 Task: Apply the theme  ""Simple Dark"".
Action: Mouse moved to (206, 74)
Screenshot: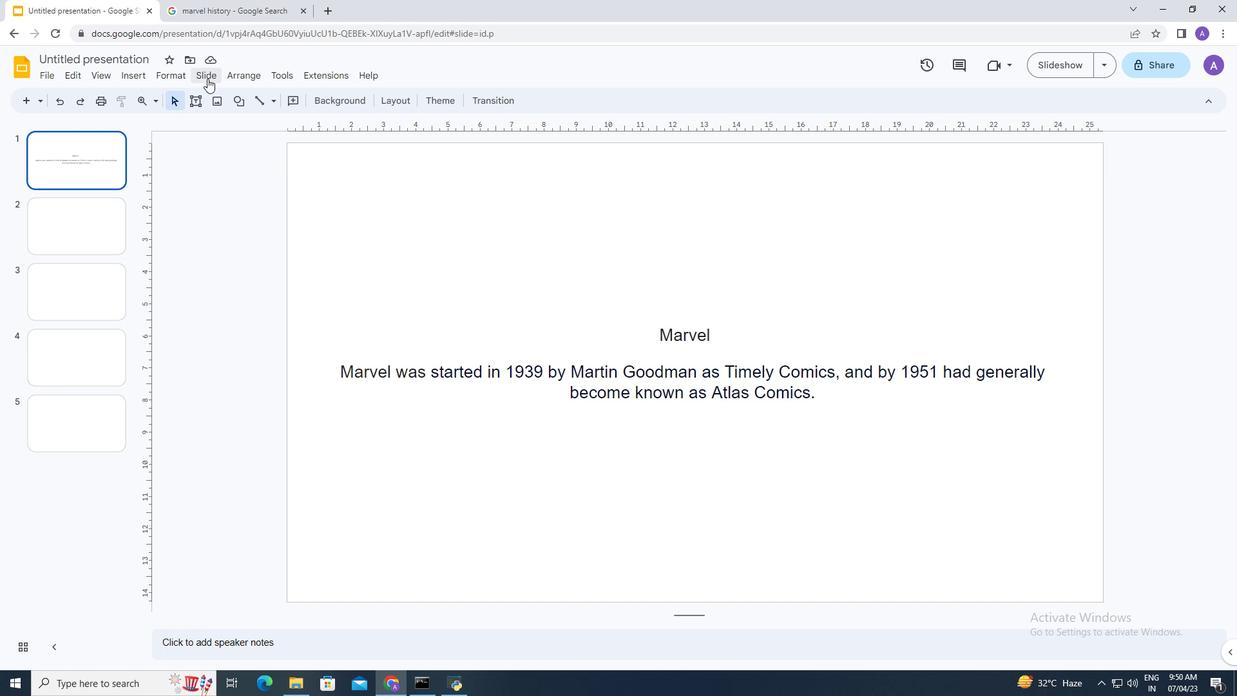 
Action: Mouse pressed left at (206, 74)
Screenshot: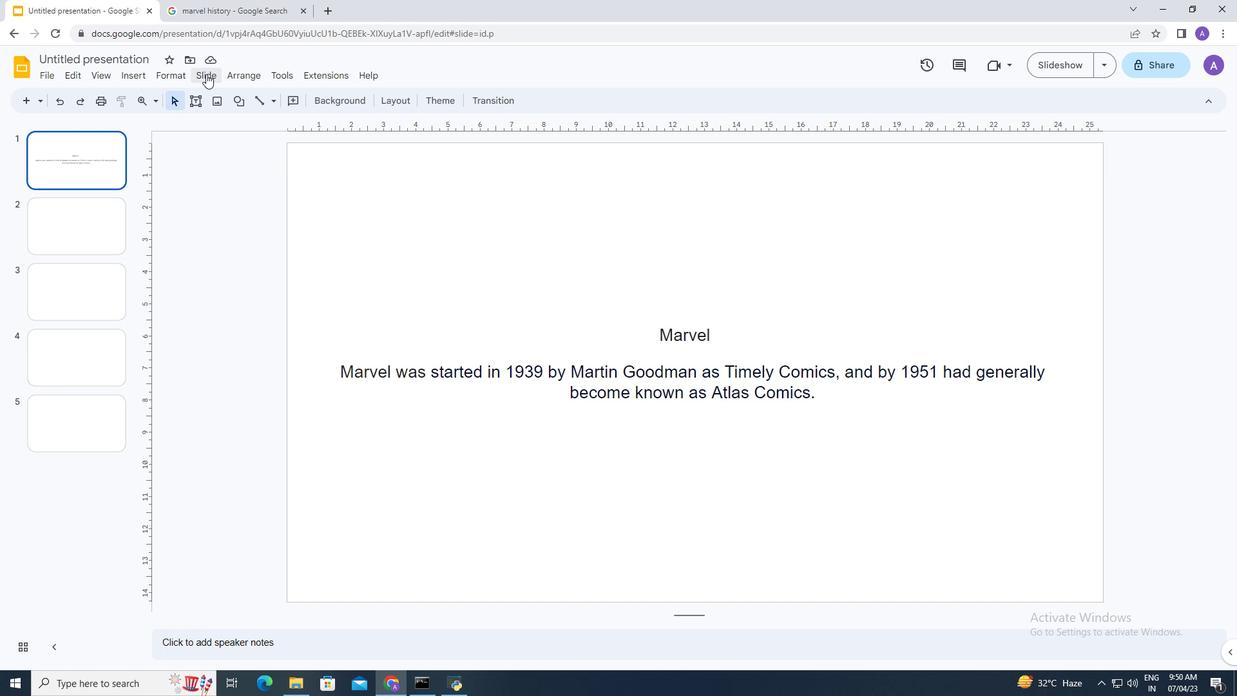 
Action: Mouse moved to (260, 298)
Screenshot: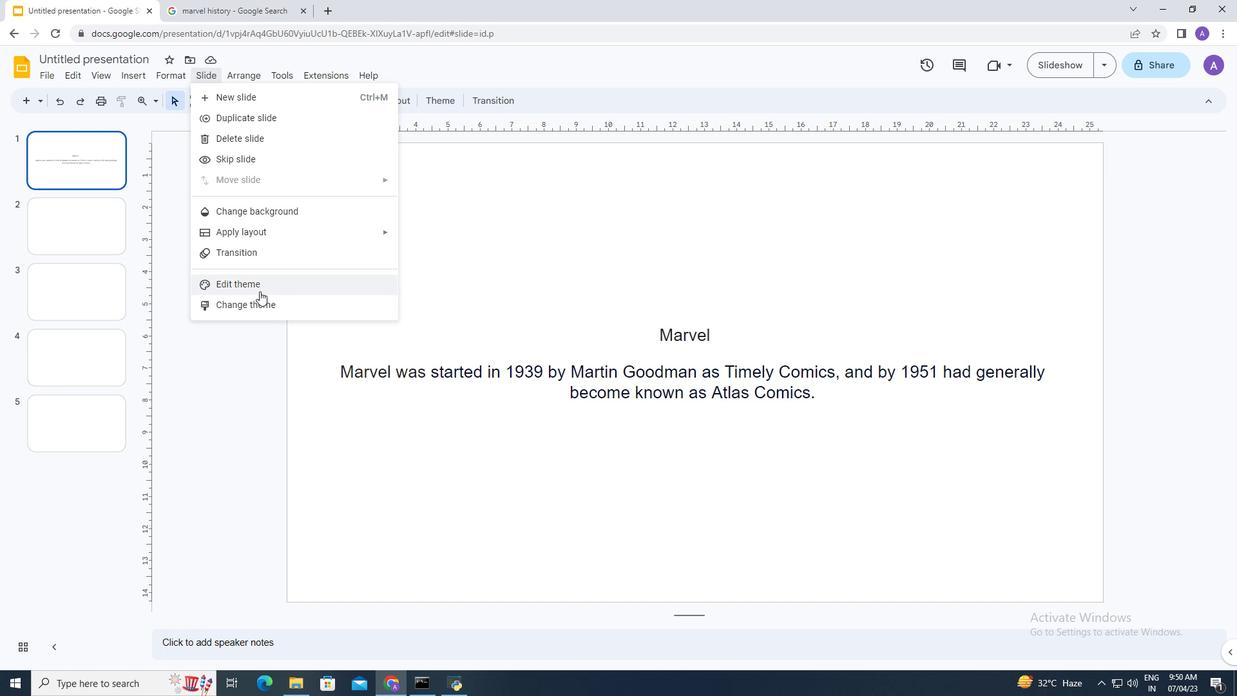 
Action: Mouse pressed left at (260, 298)
Screenshot: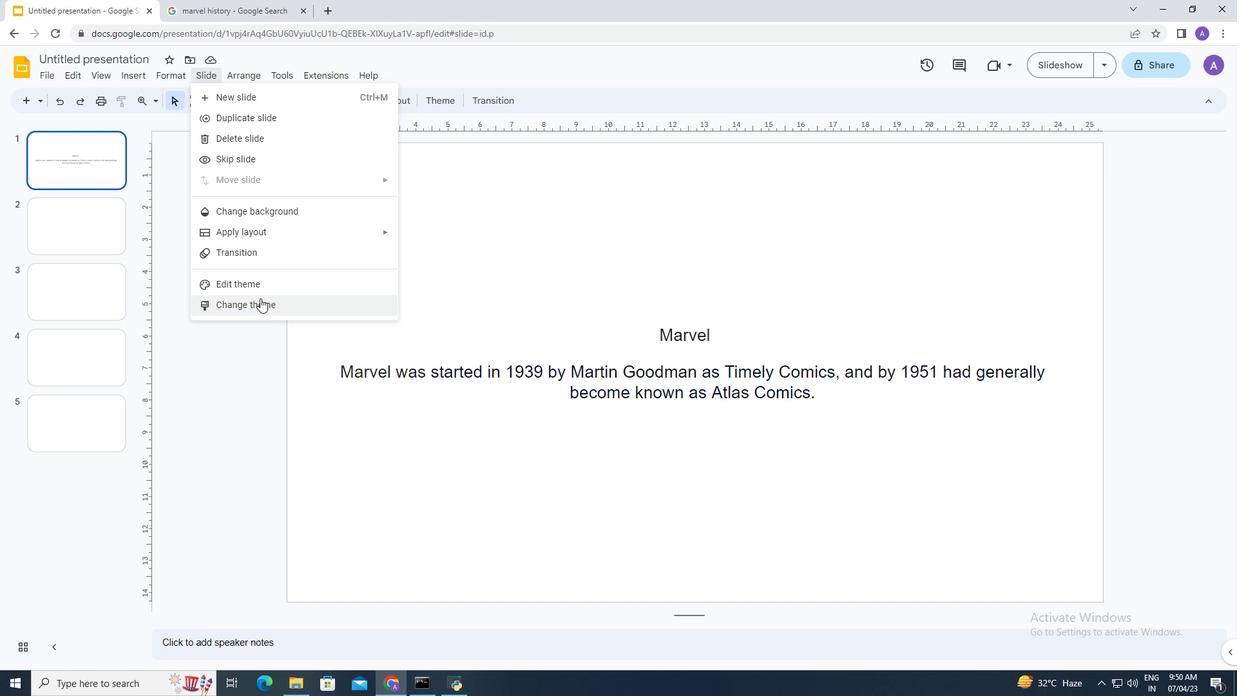 
Action: Mouse moved to (1095, 335)
Screenshot: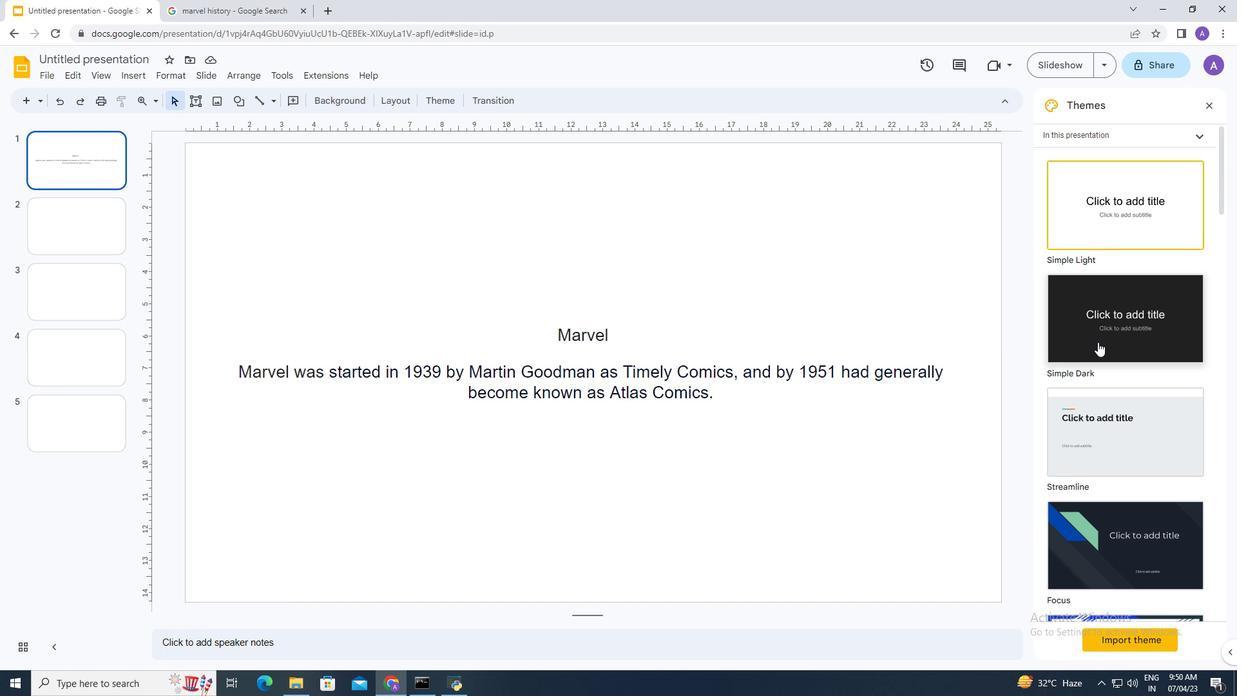 
Action: Mouse pressed left at (1095, 335)
Screenshot: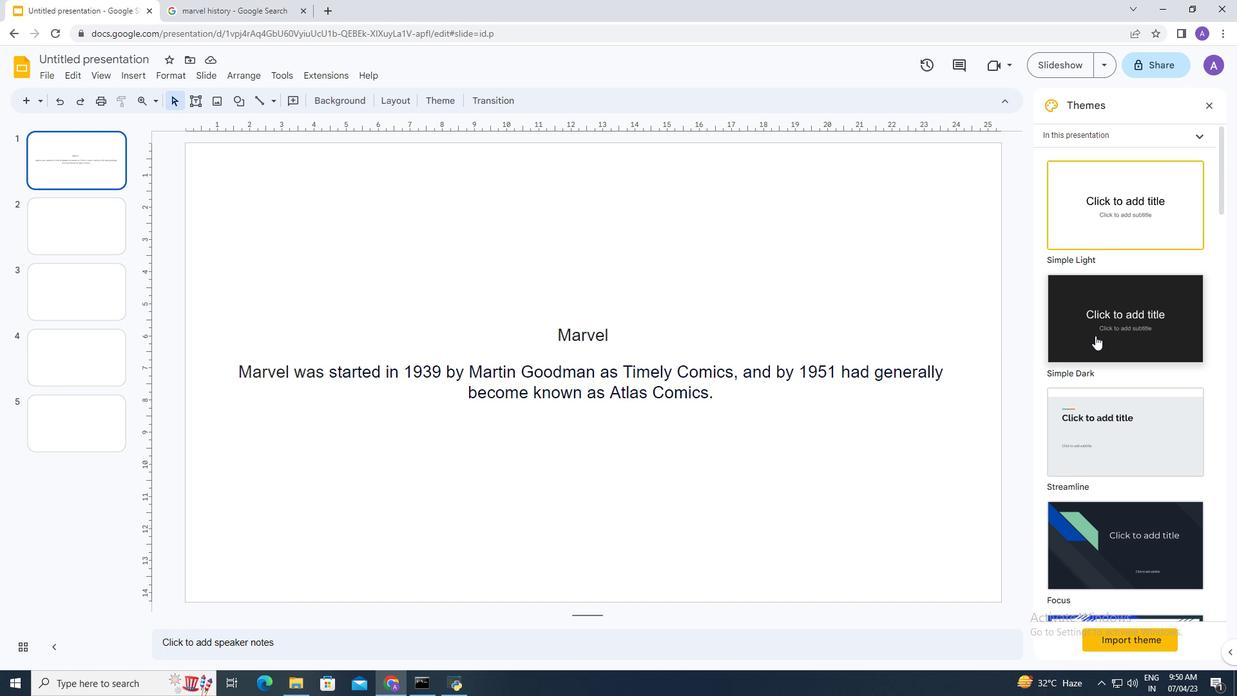 
Action: Mouse moved to (745, 276)
Screenshot: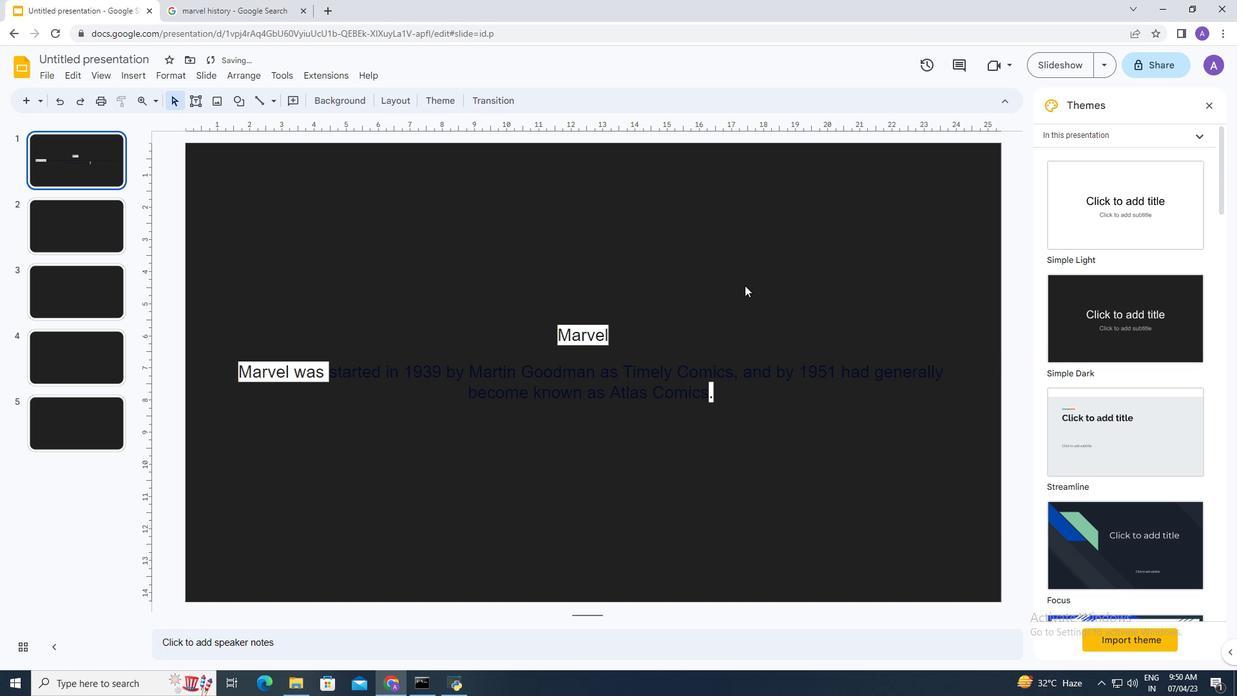
Action: Mouse pressed left at (745, 276)
Screenshot: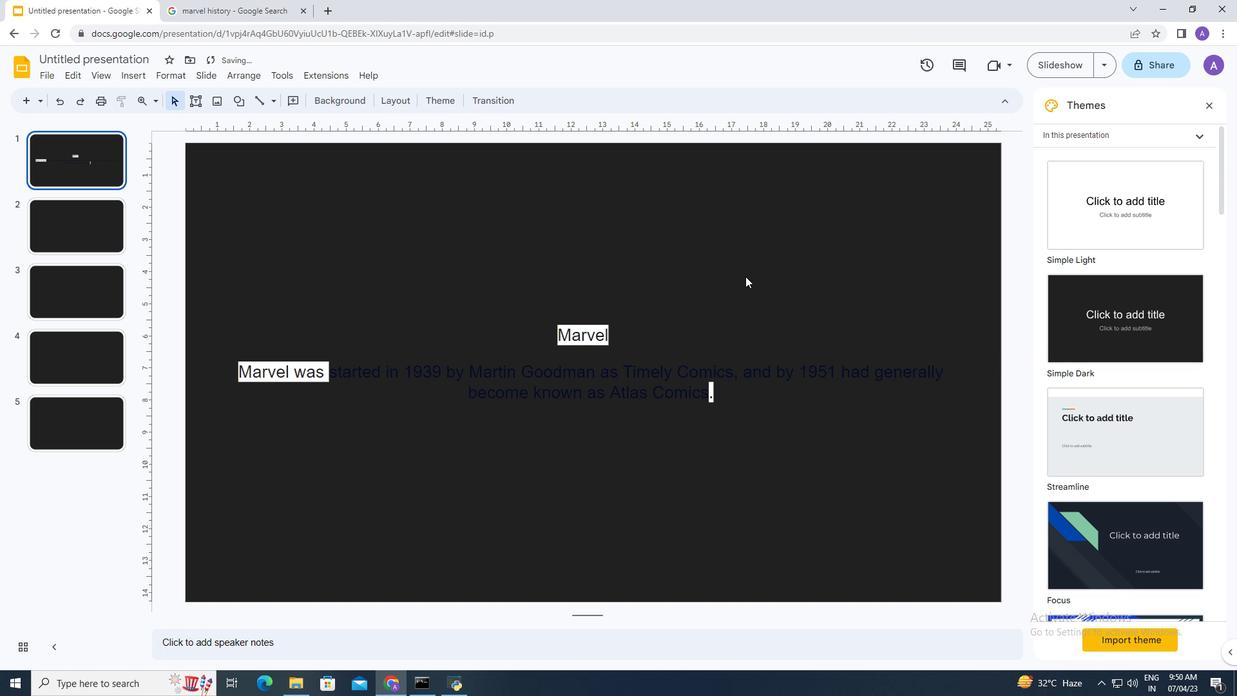 
